 Task: Edit the event name to "Creative Ideation".
Action: Mouse moved to (734, 346)
Screenshot: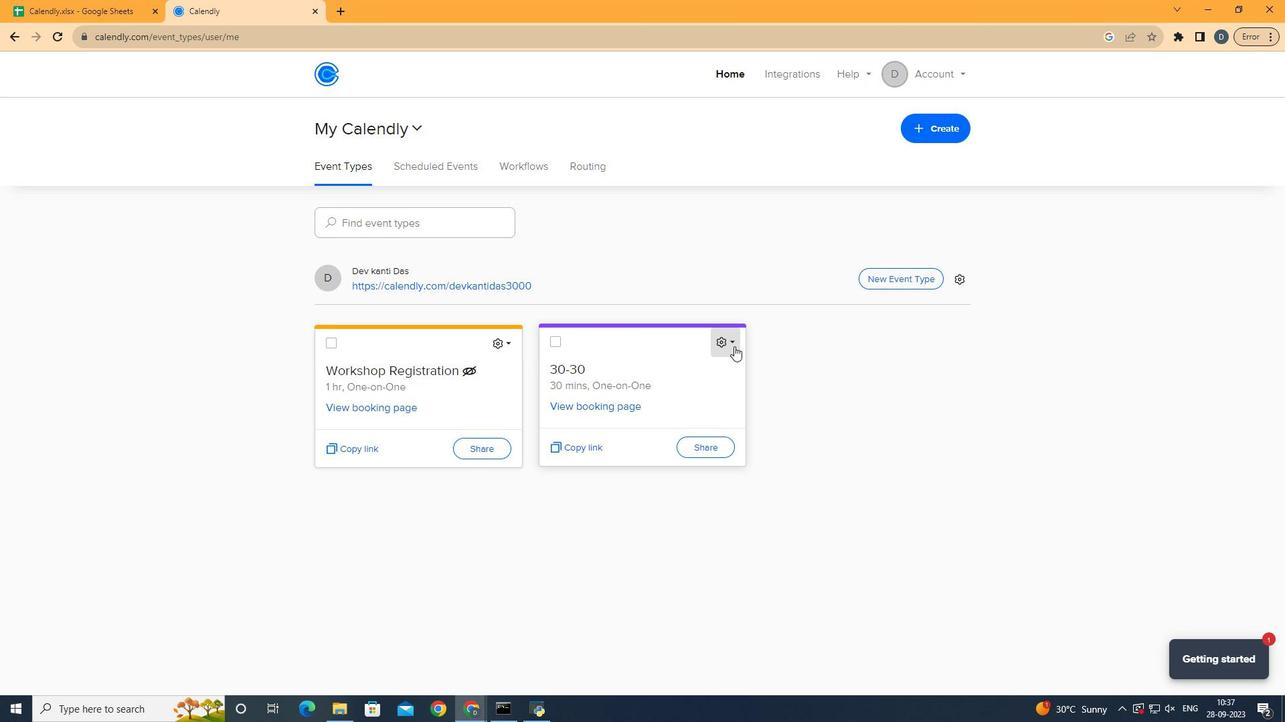 
Action: Mouse pressed left at (734, 346)
Screenshot: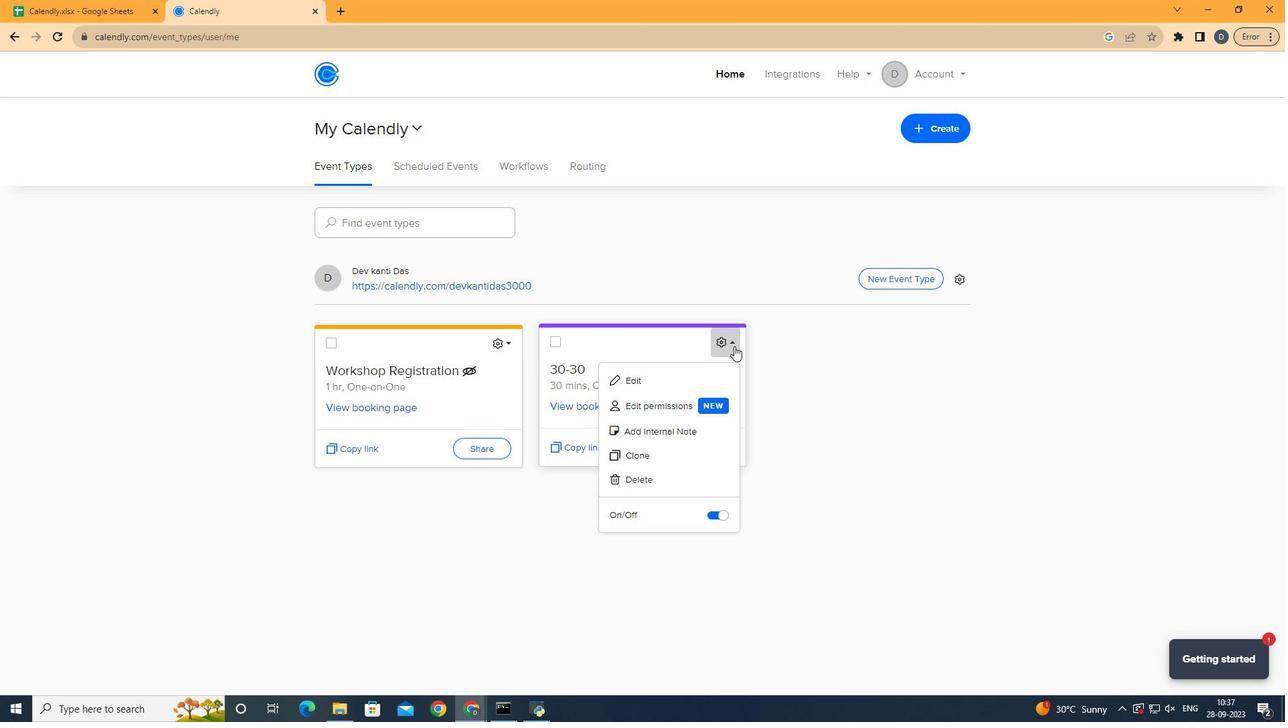 
Action: Mouse moved to (701, 384)
Screenshot: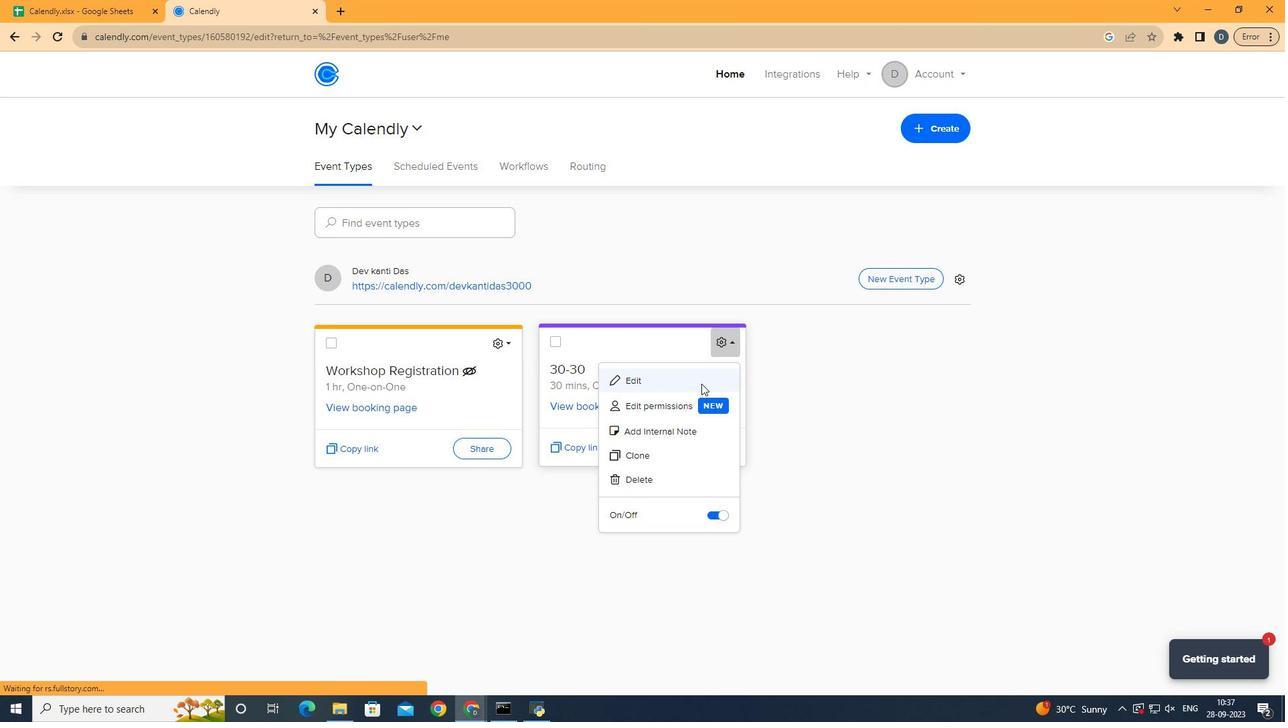 
Action: Mouse pressed left at (701, 384)
Screenshot: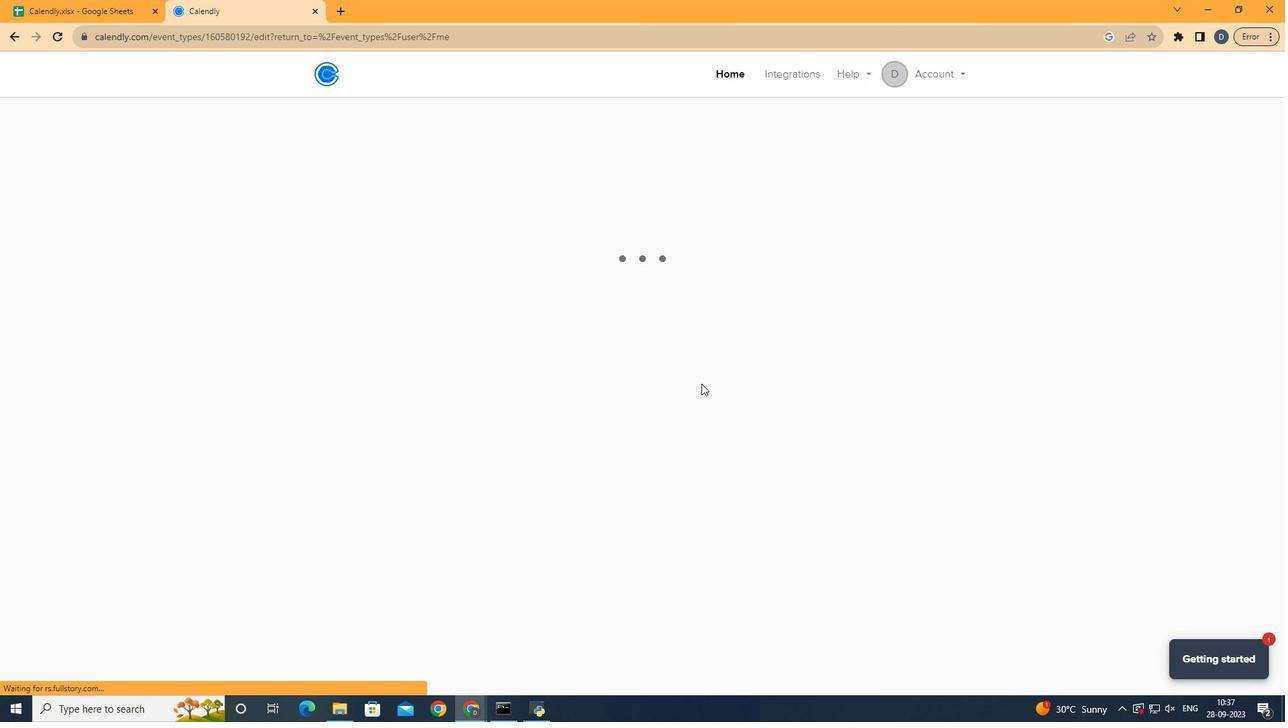 
Action: Mouse moved to (486, 244)
Screenshot: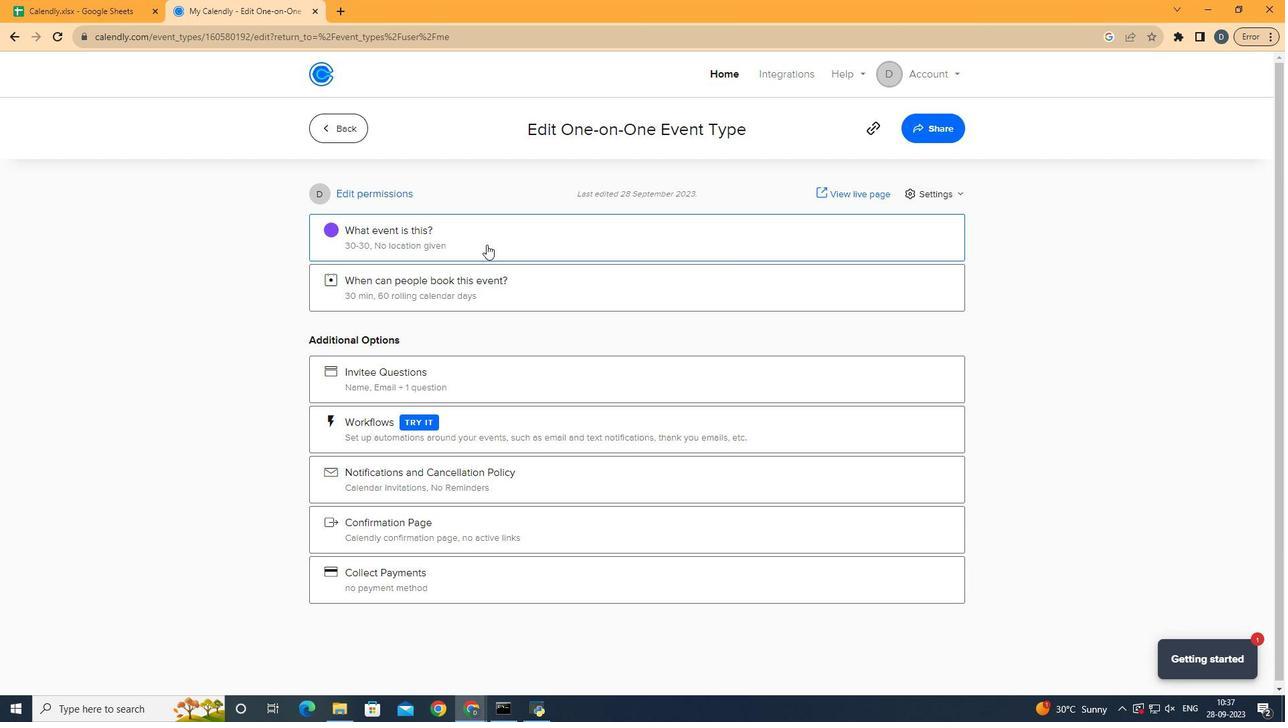 
Action: Mouse pressed left at (486, 244)
Screenshot: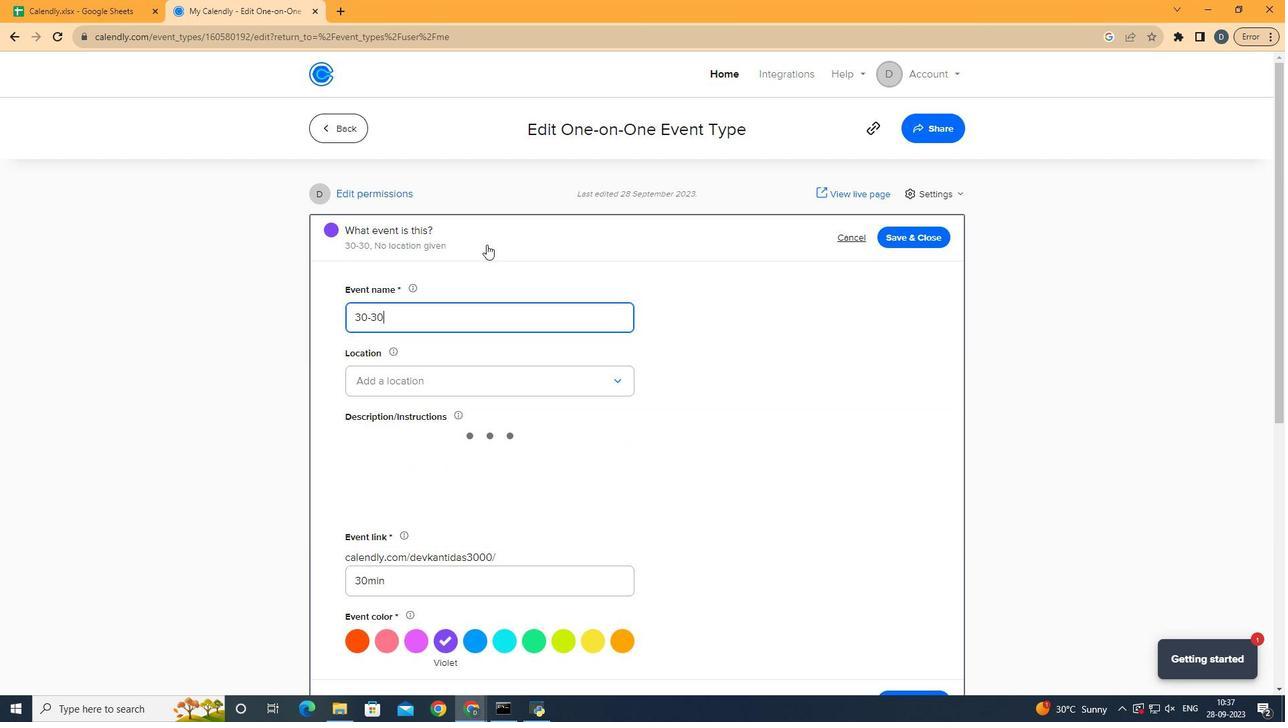 
Action: Mouse moved to (461, 313)
Screenshot: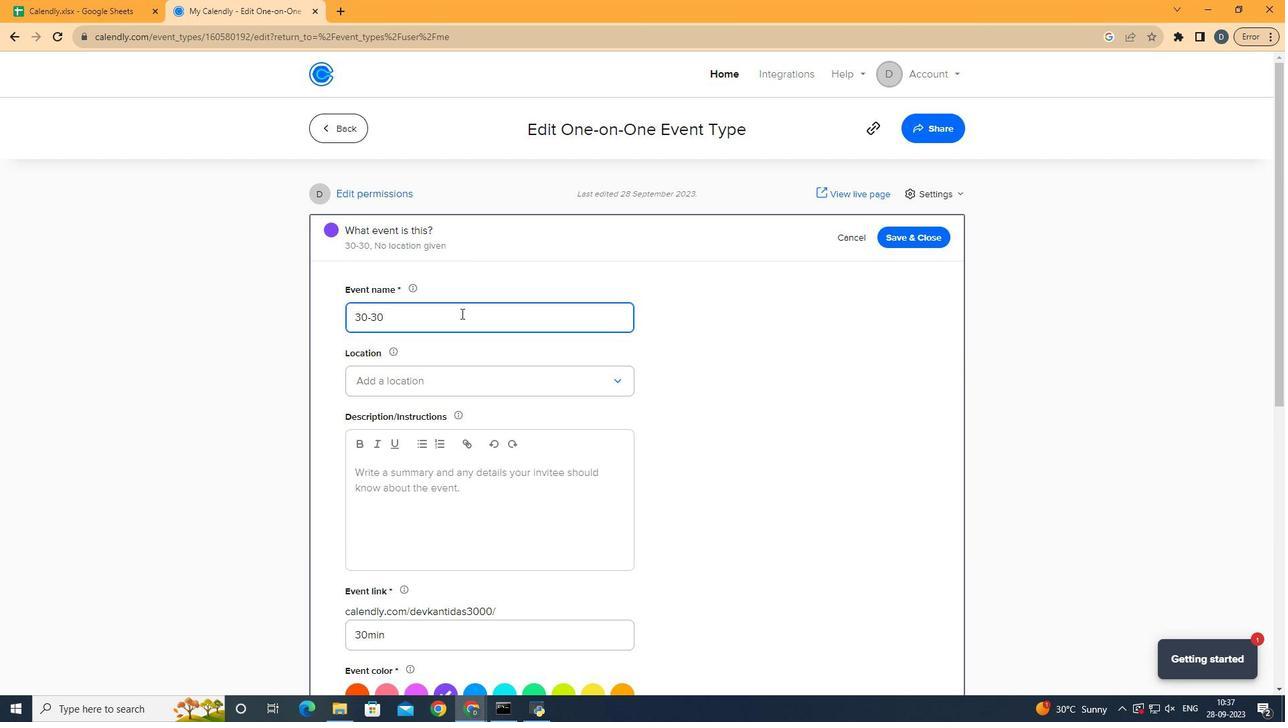 
Action: Mouse pressed left at (461, 313)
Screenshot: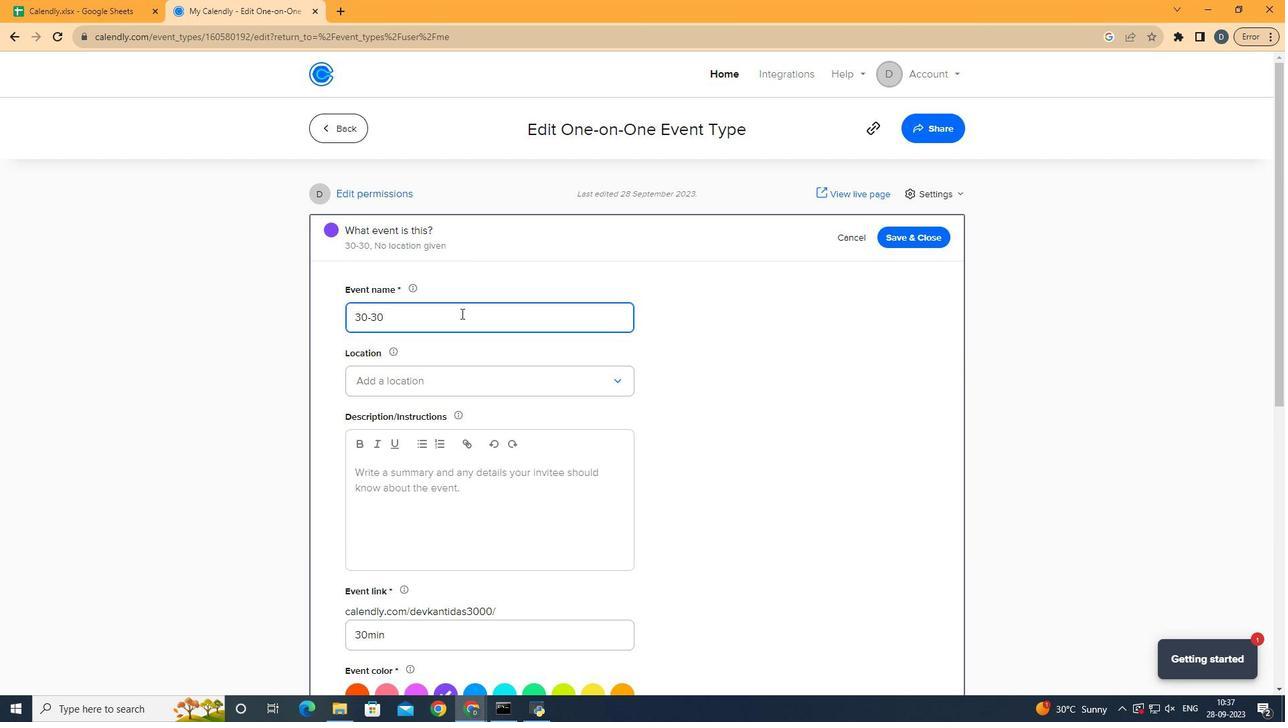 
Action: Key pressed <Key.backspace><Key.backspace><Key.backspace><Key.backspace><Key.backspace><Key.backspace><Key.backspace><Key.backspace><Key.backspace><Key.backspace><Key.backspace><Key.backspace><Key.backspace><Key.shift>Creative<Key.space><Key.shift>Ideation
Screenshot: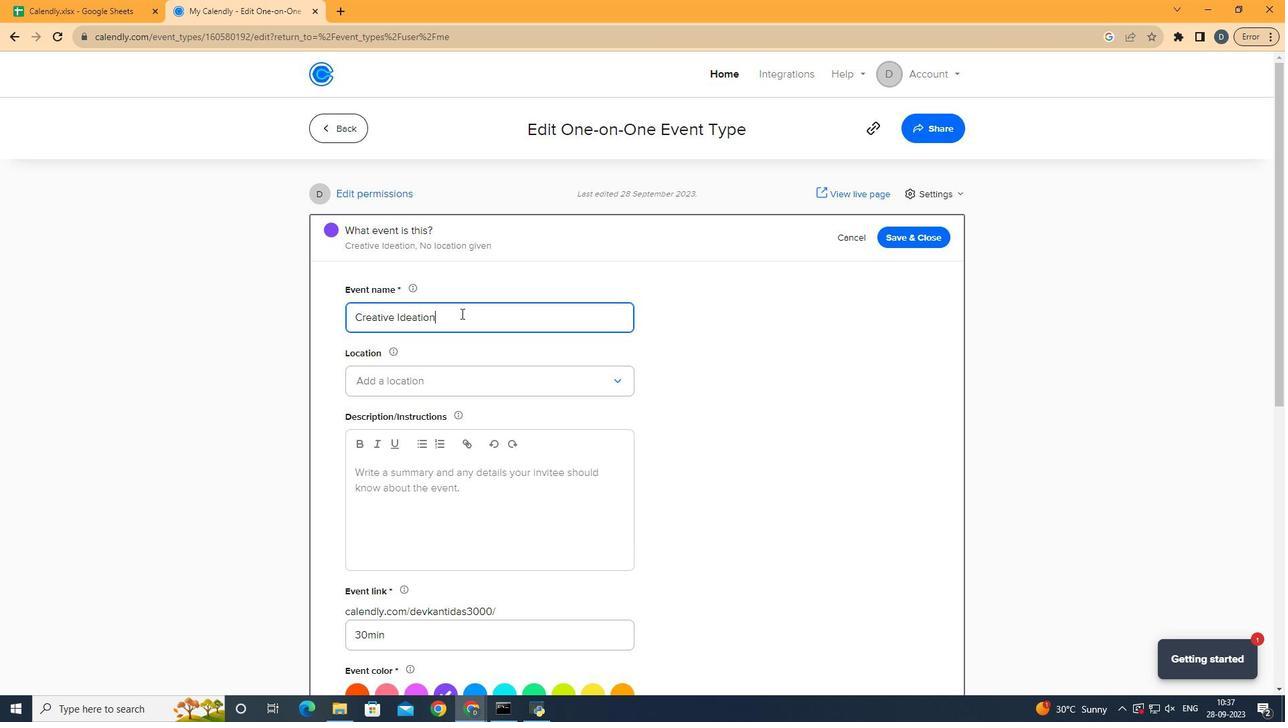 
Action: Mouse moved to (925, 249)
Screenshot: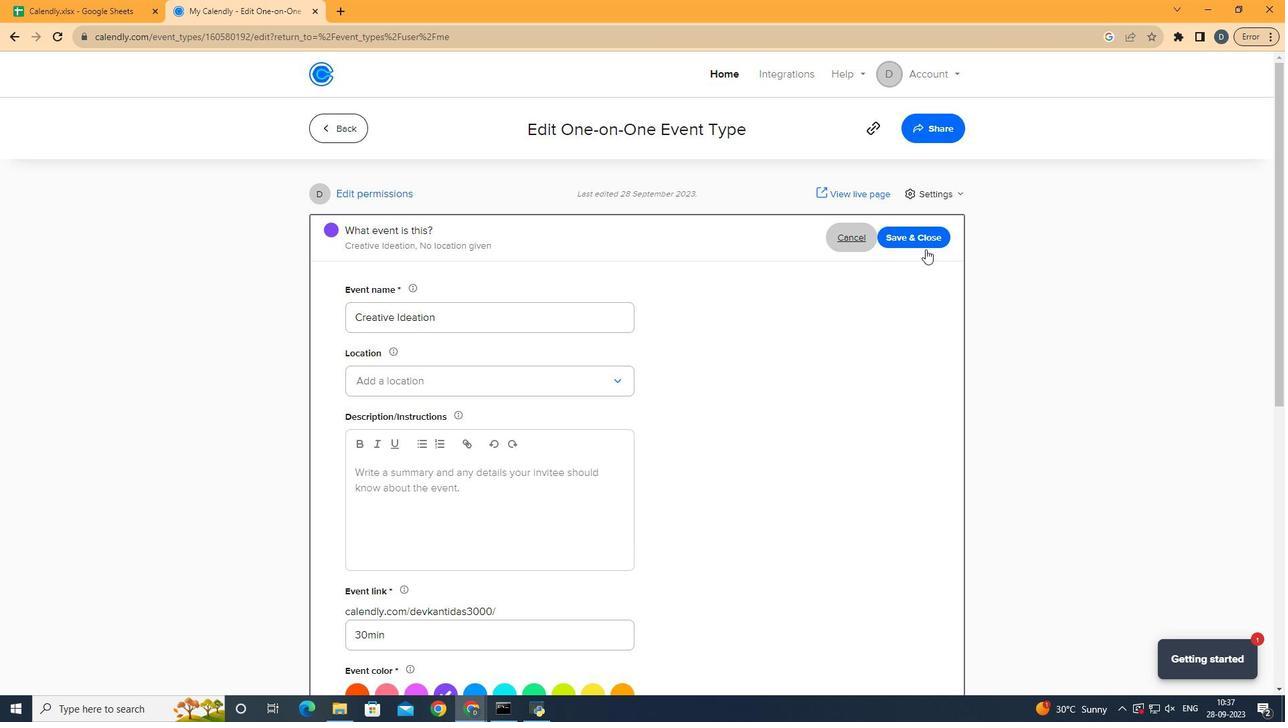 
Action: Mouse pressed left at (925, 249)
Screenshot: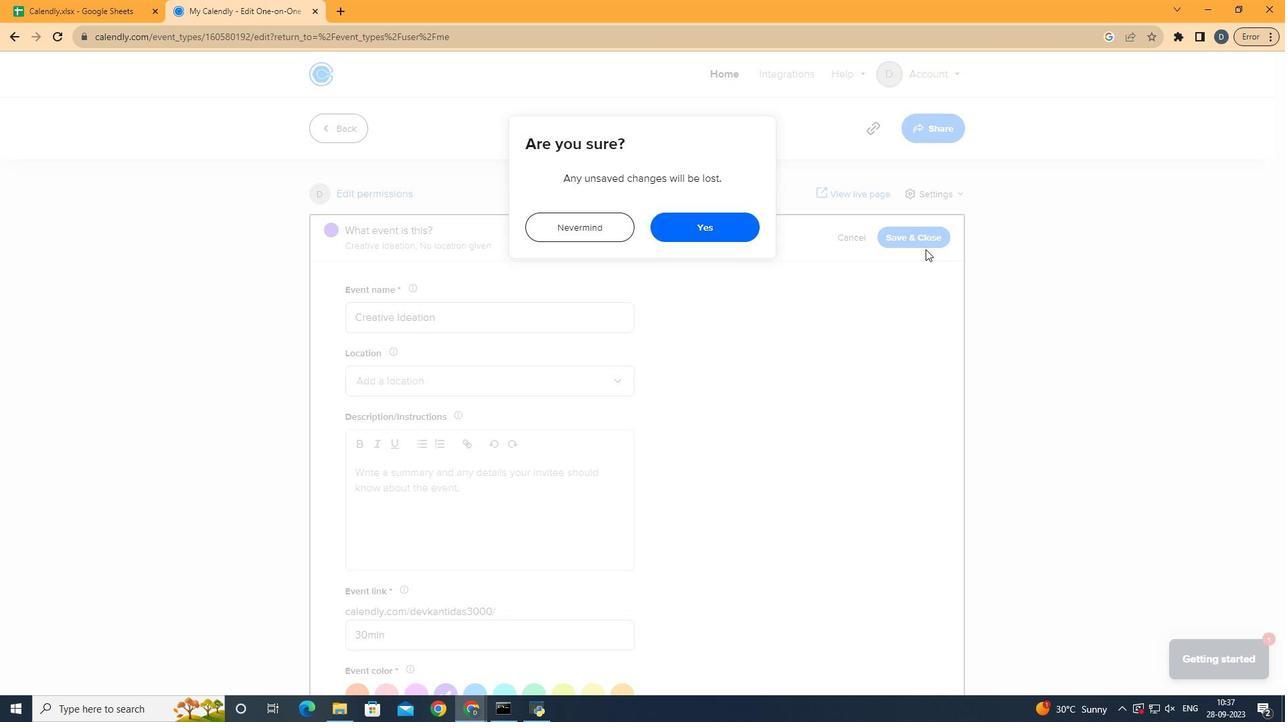 
Action: Mouse moved to (718, 227)
Screenshot: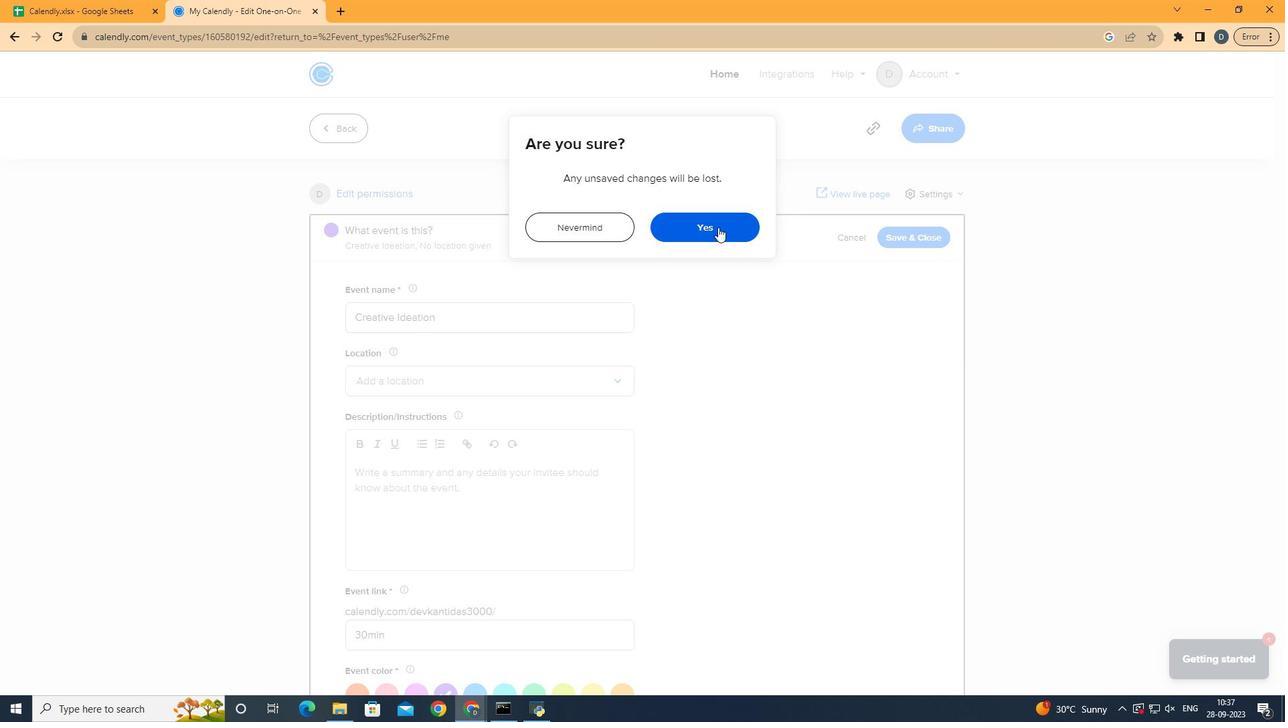 
Action: Mouse pressed left at (718, 227)
Screenshot: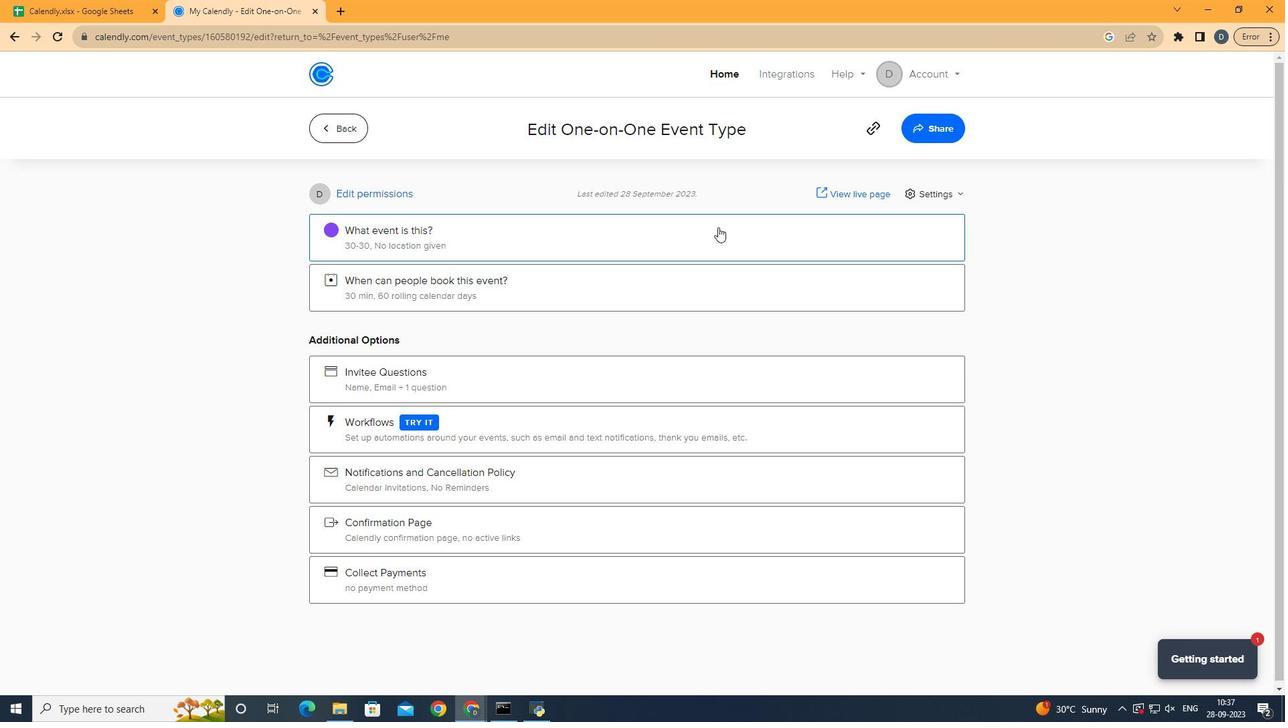 
Action: Mouse moved to (508, 233)
Screenshot: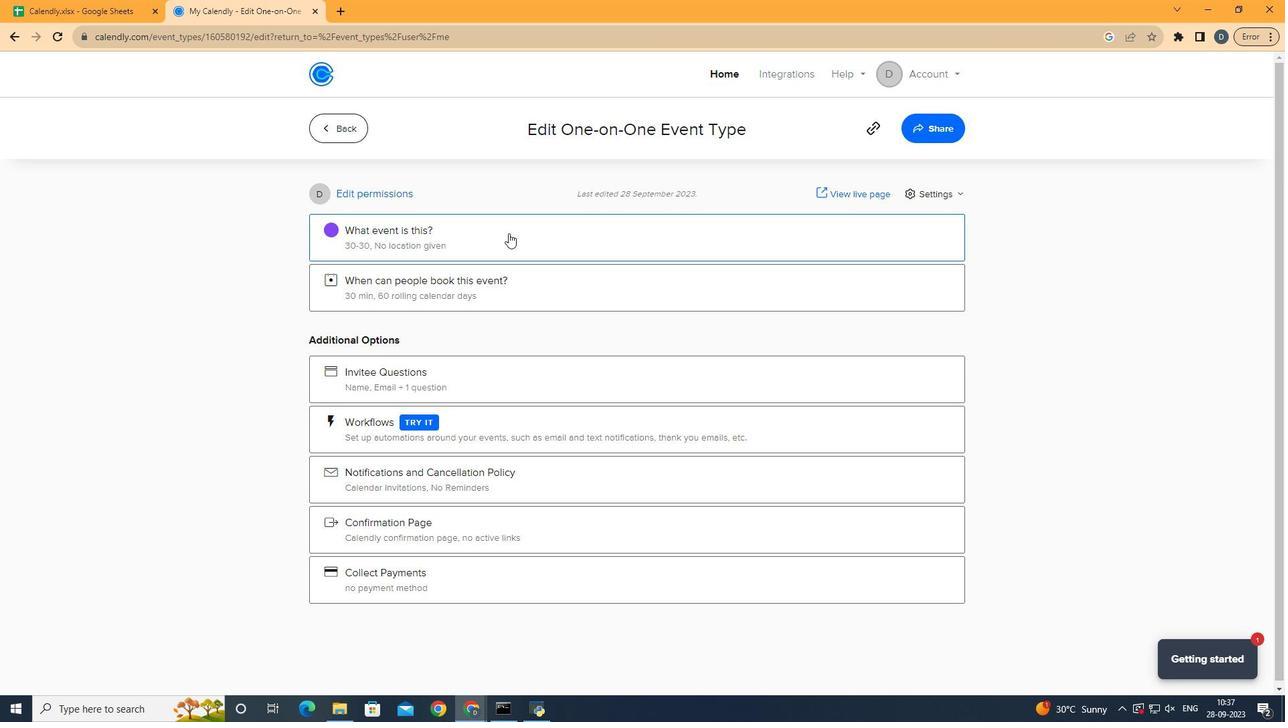 
Action: Mouse pressed left at (508, 233)
Screenshot: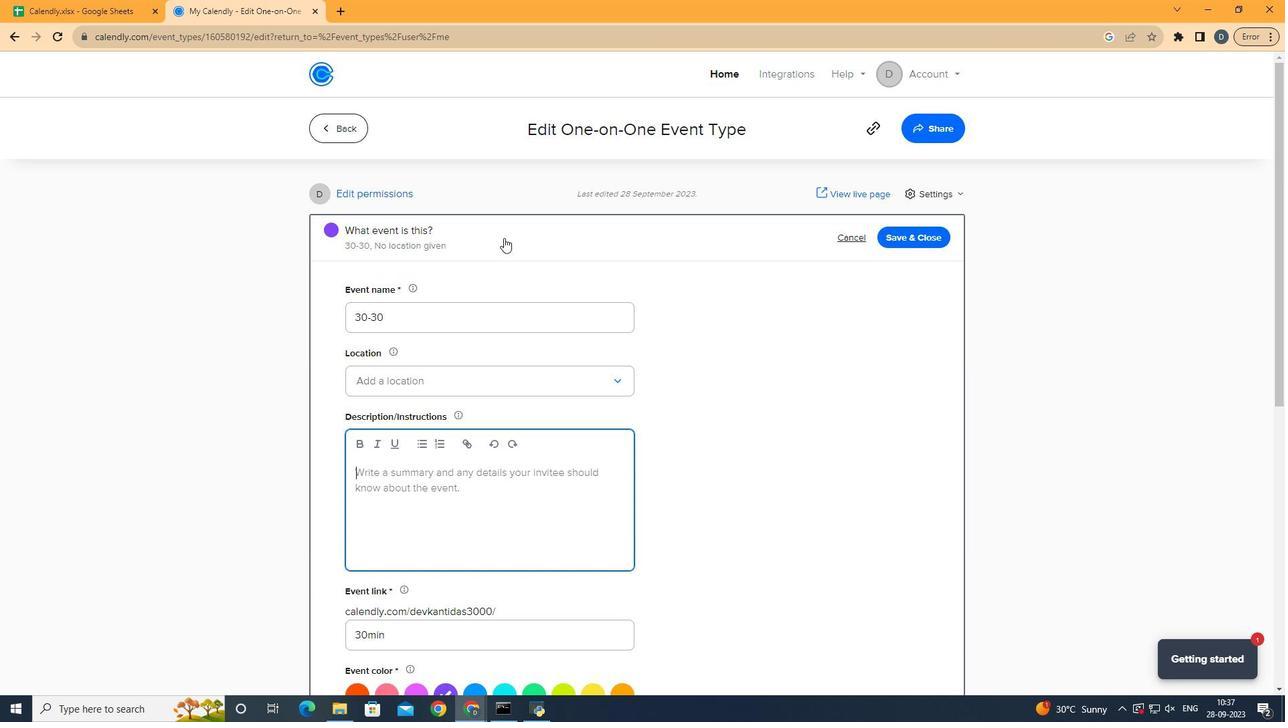 
Action: Mouse moved to (455, 315)
Screenshot: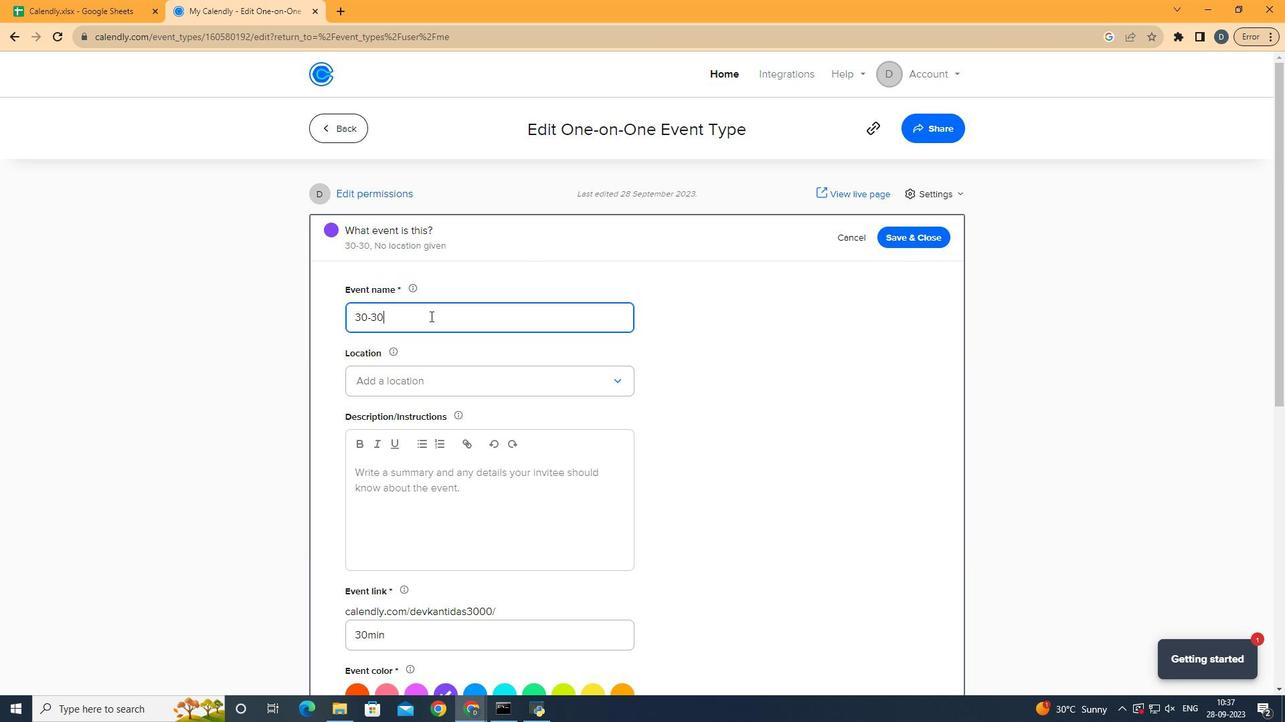 
Action: Mouse pressed left at (455, 315)
Screenshot: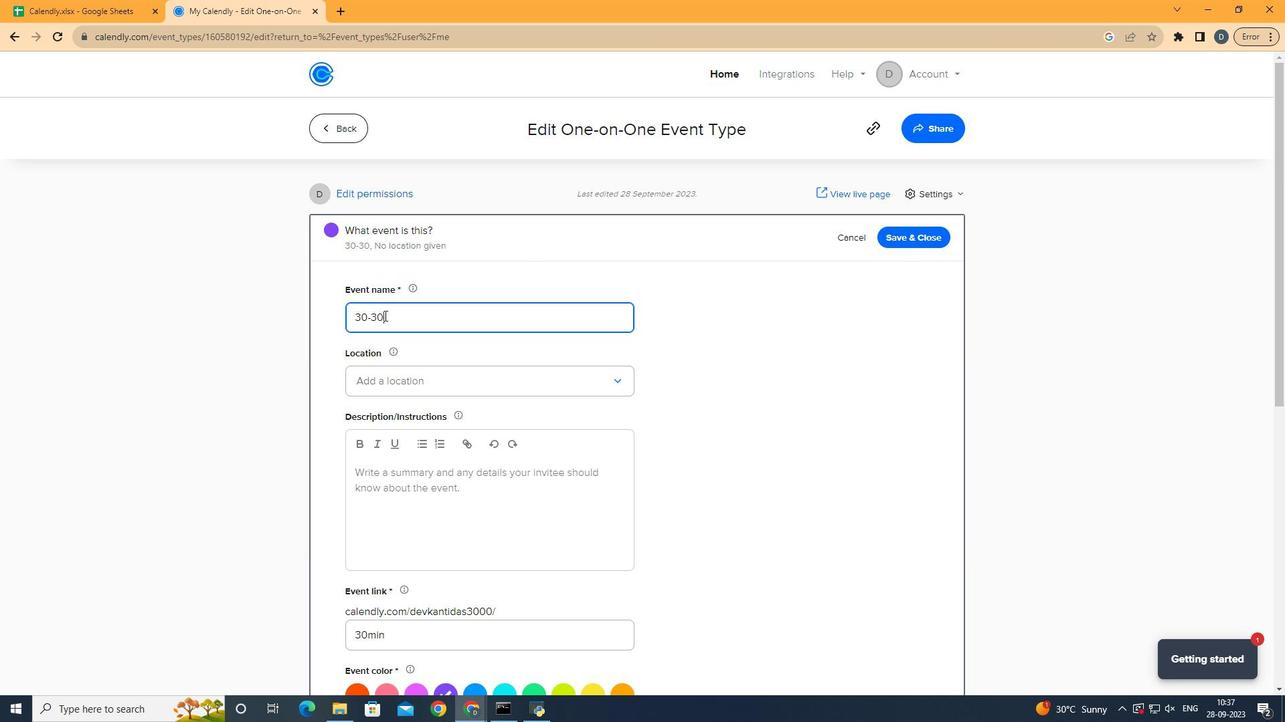
Action: Mouse moved to (348, 315)
Screenshot: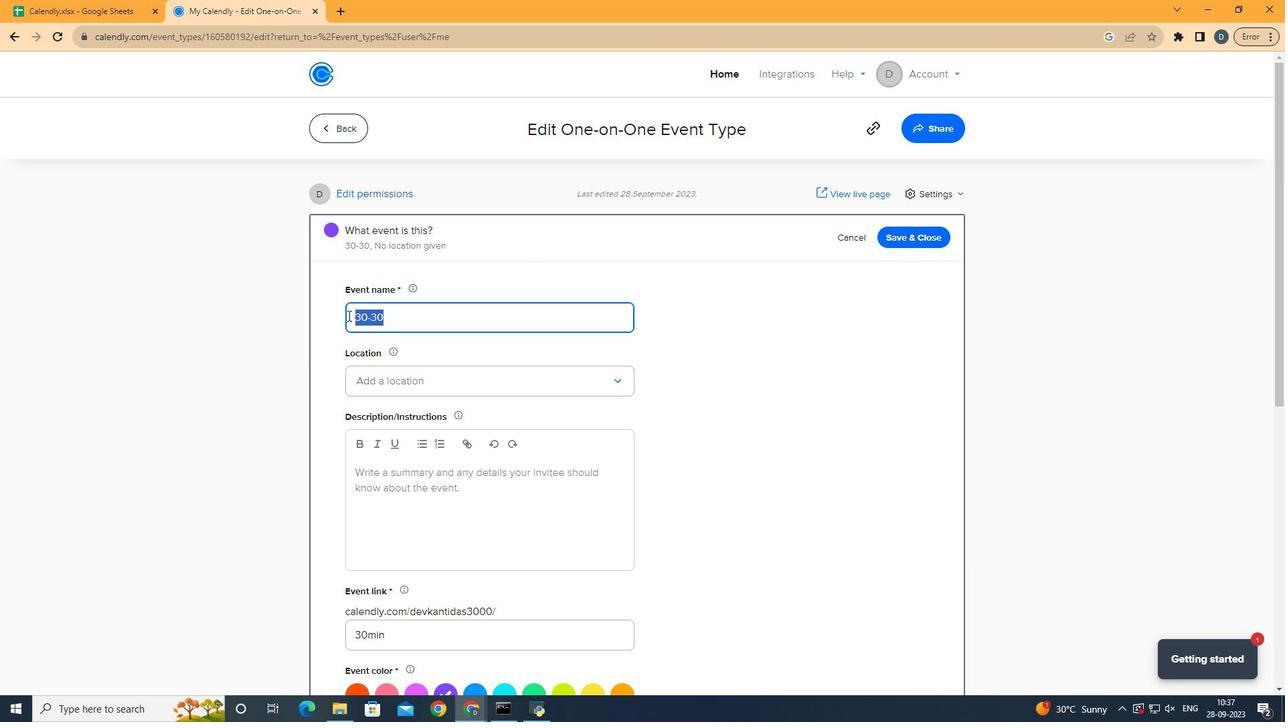 
Action: Key pressed <Key.shift><Key.shift>Creative<Key.space><Key.shift>Ideation
Screenshot: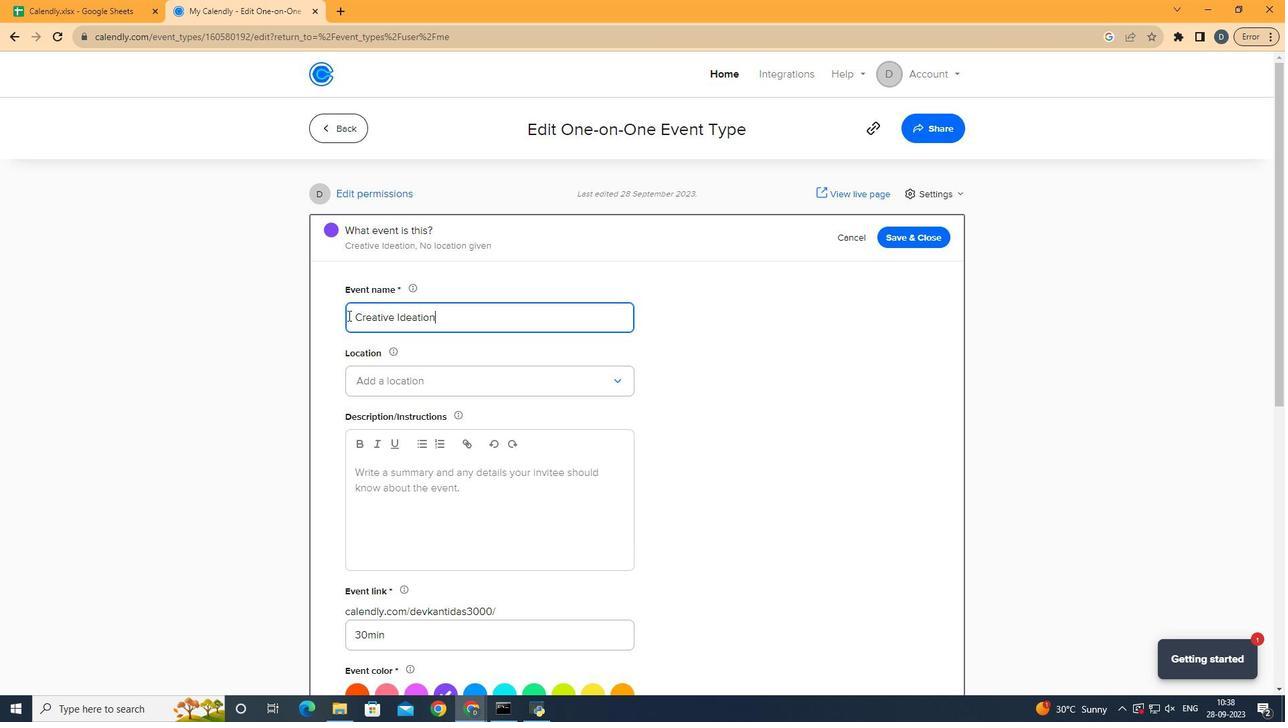 
Action: Mouse moved to (908, 234)
Screenshot: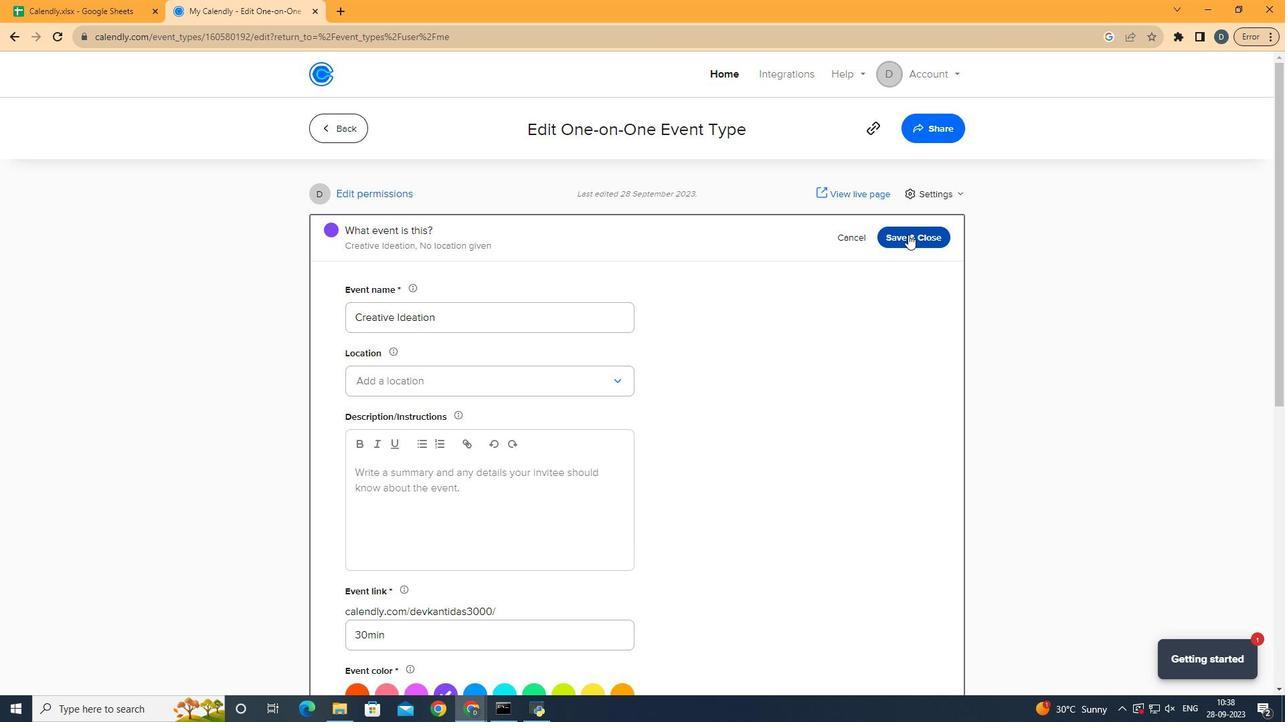 
Action: Mouse pressed left at (908, 234)
Screenshot: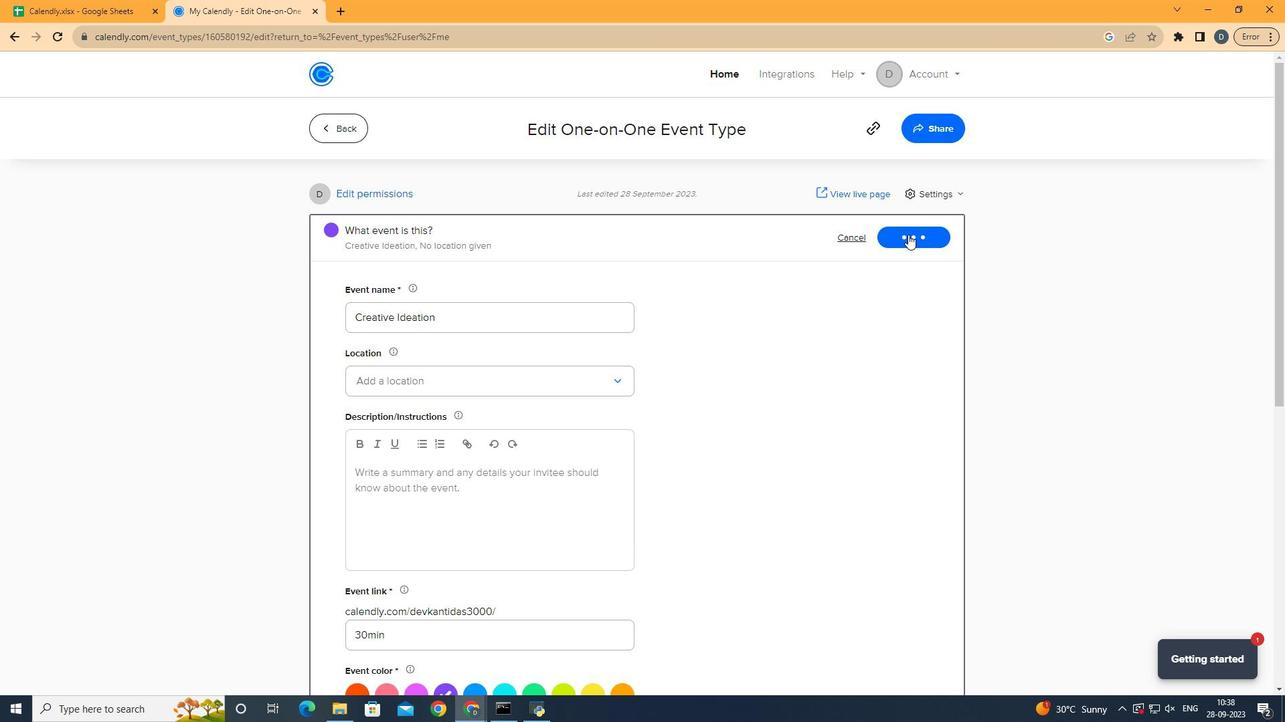 
Action: Mouse moved to (336, 117)
Screenshot: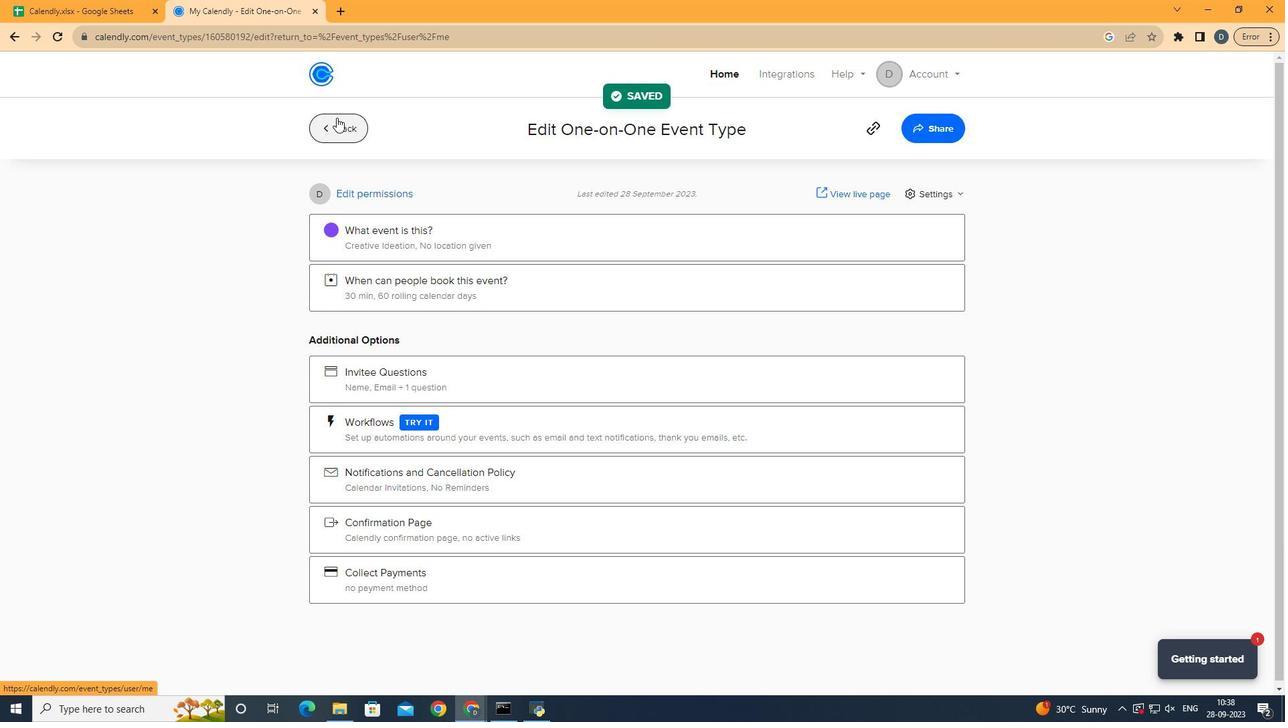 
Action: Mouse pressed left at (336, 117)
Screenshot: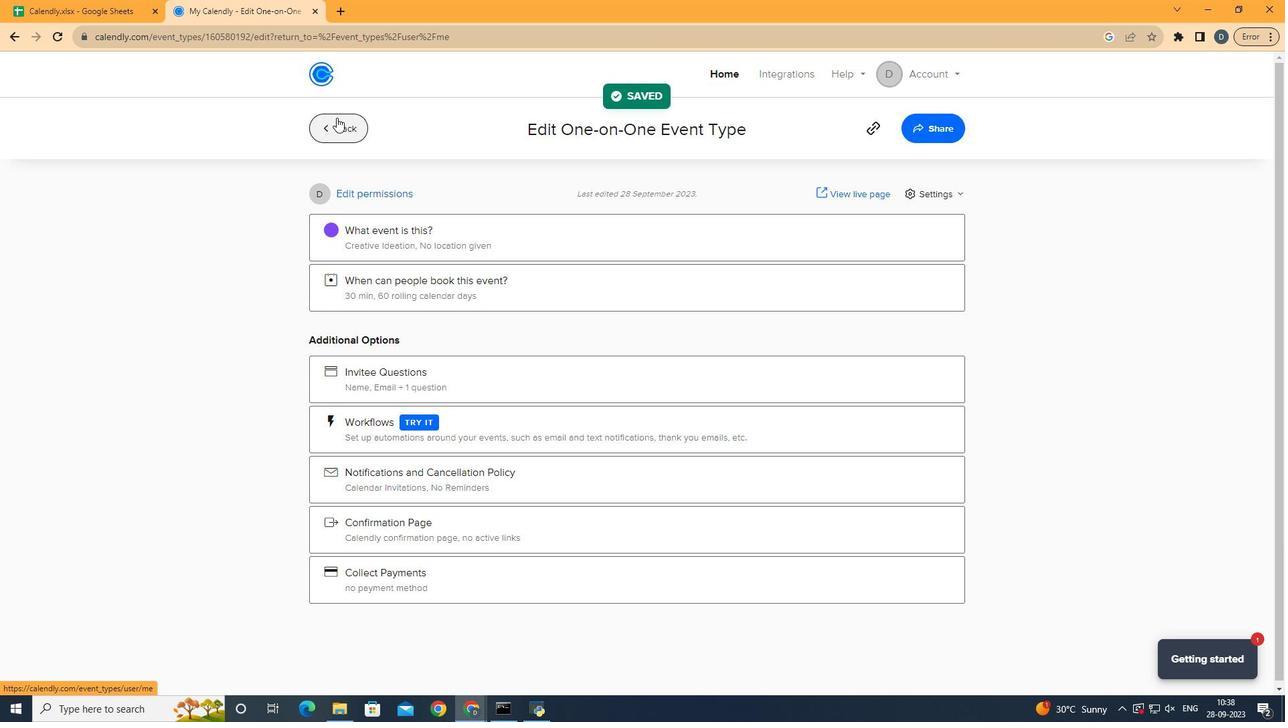 
Action: Mouse moved to (848, 409)
Screenshot: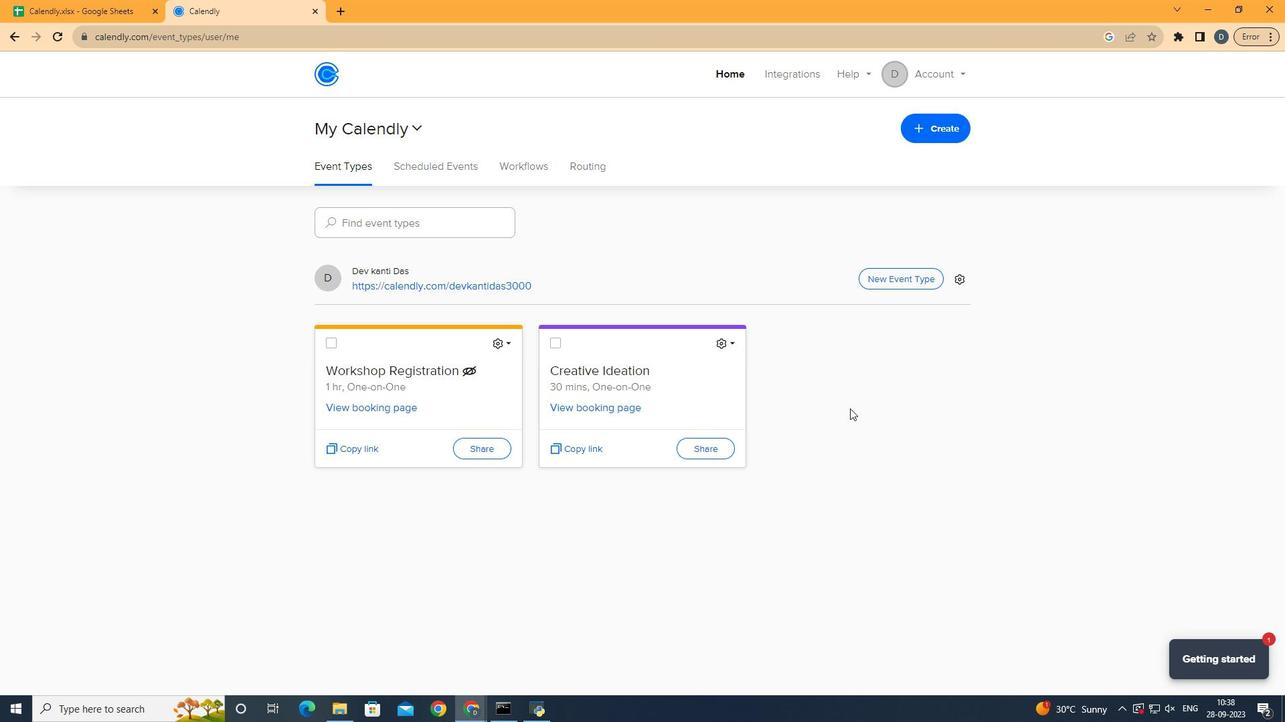 
